 Task: Create in the project Vigilant and in the Backlog issue 'Create a new online platform for online language courses with advanced speech recognition and translation features' a child issue 'Kubernetes cluster backup and recovery testing and optimization', and assign it to team member softage.4@softage.net.
Action: Mouse moved to (213, 64)
Screenshot: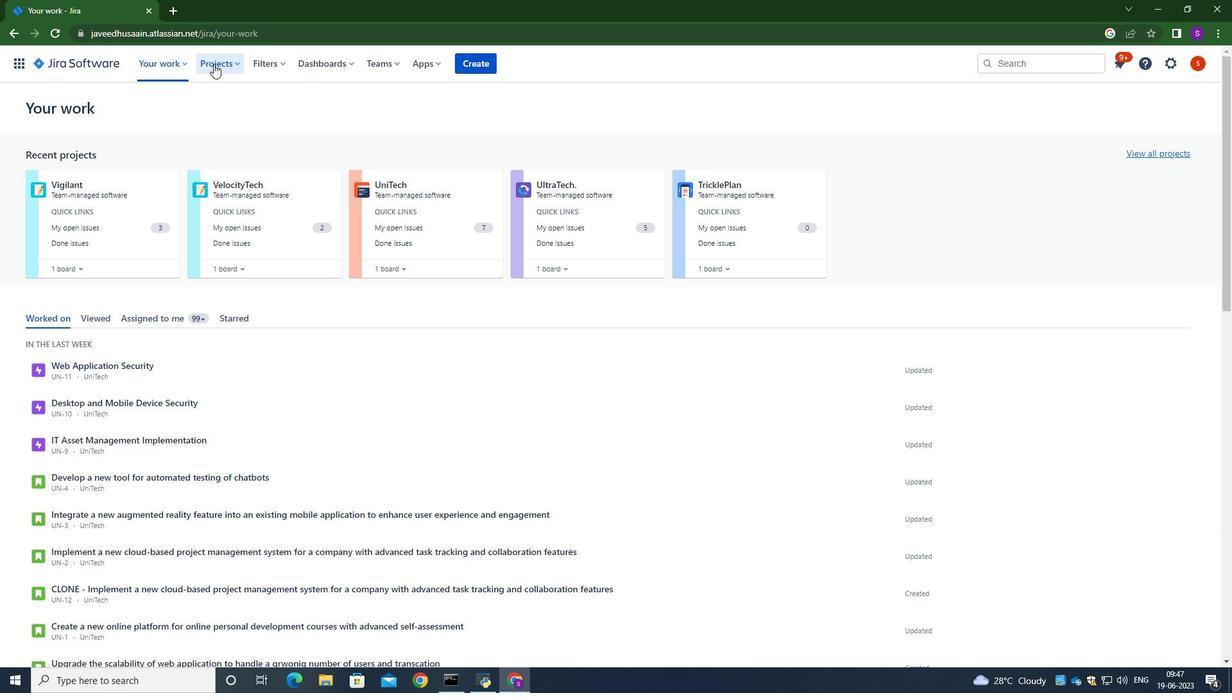 
Action: Mouse pressed left at (213, 64)
Screenshot: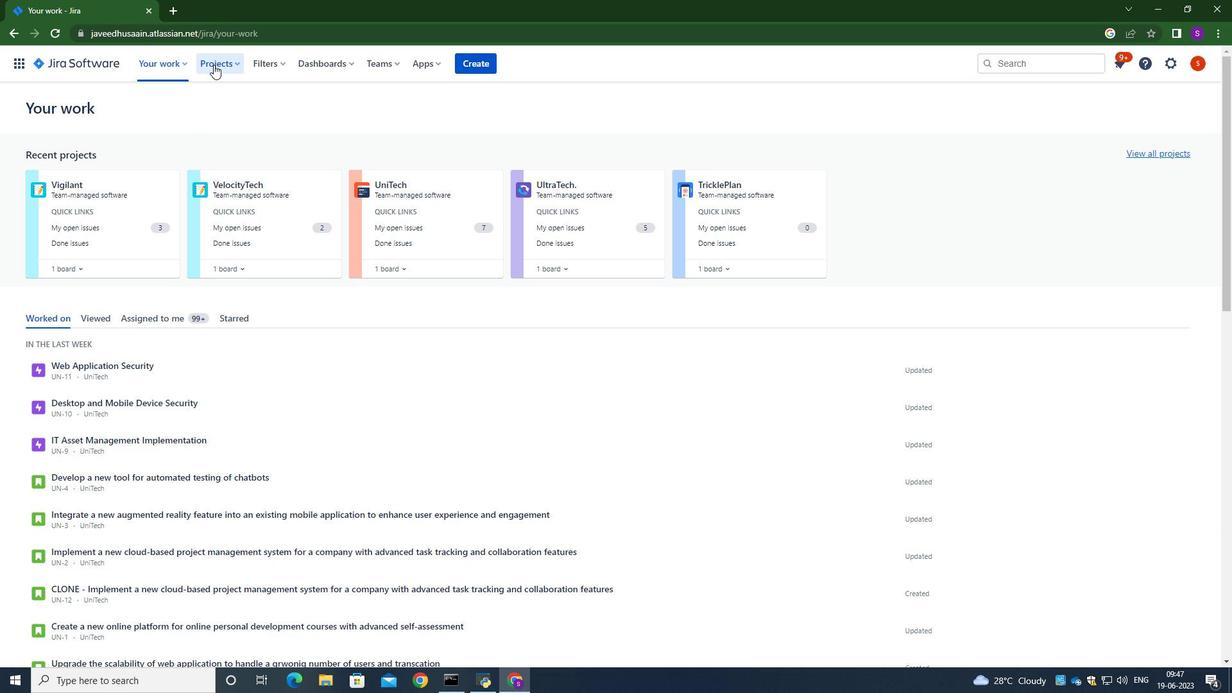 
Action: Mouse moved to (244, 114)
Screenshot: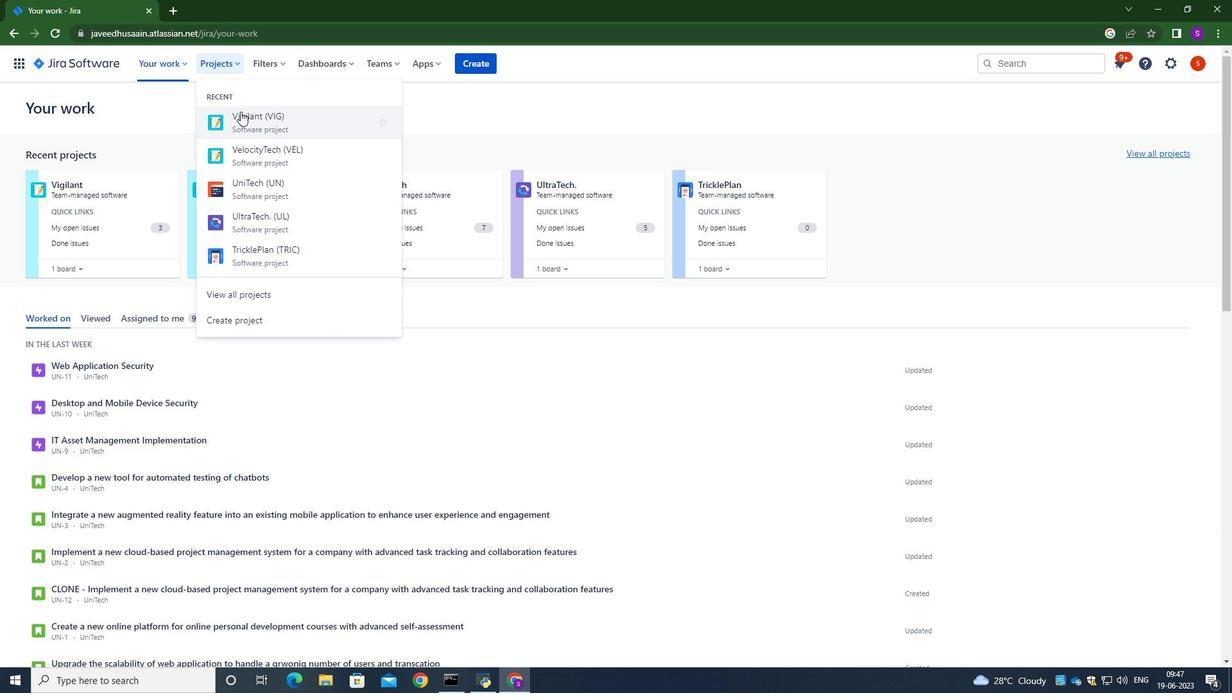 
Action: Mouse pressed left at (244, 114)
Screenshot: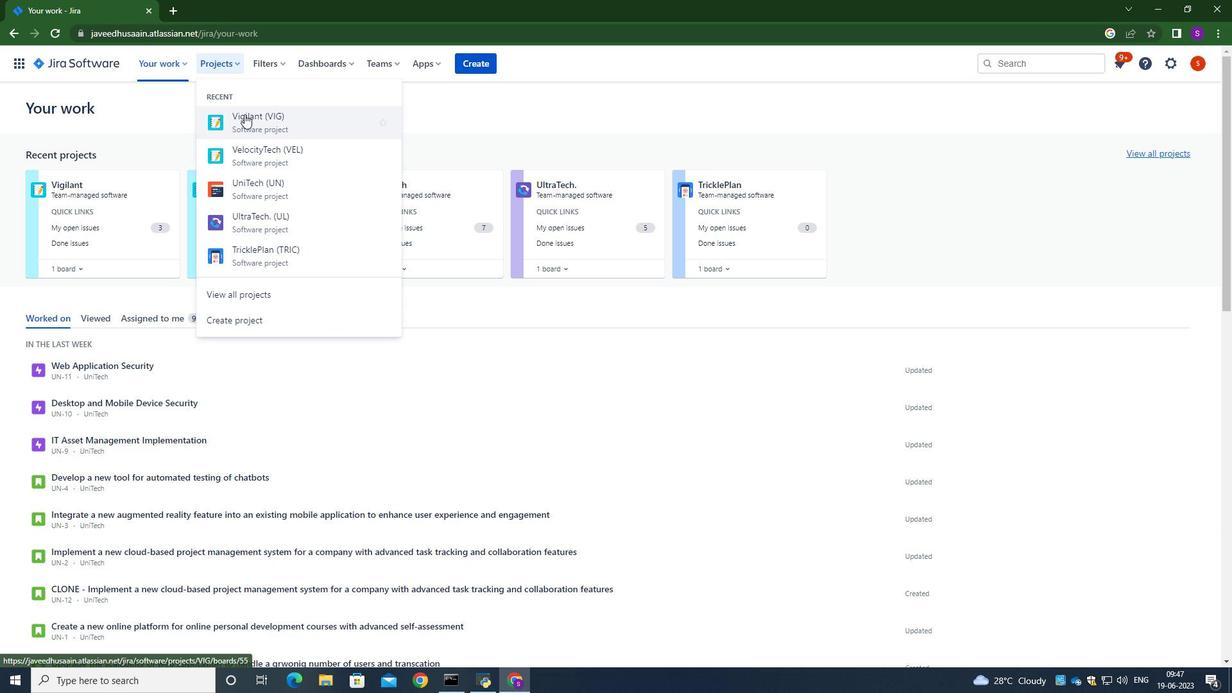 
Action: Mouse moved to (81, 191)
Screenshot: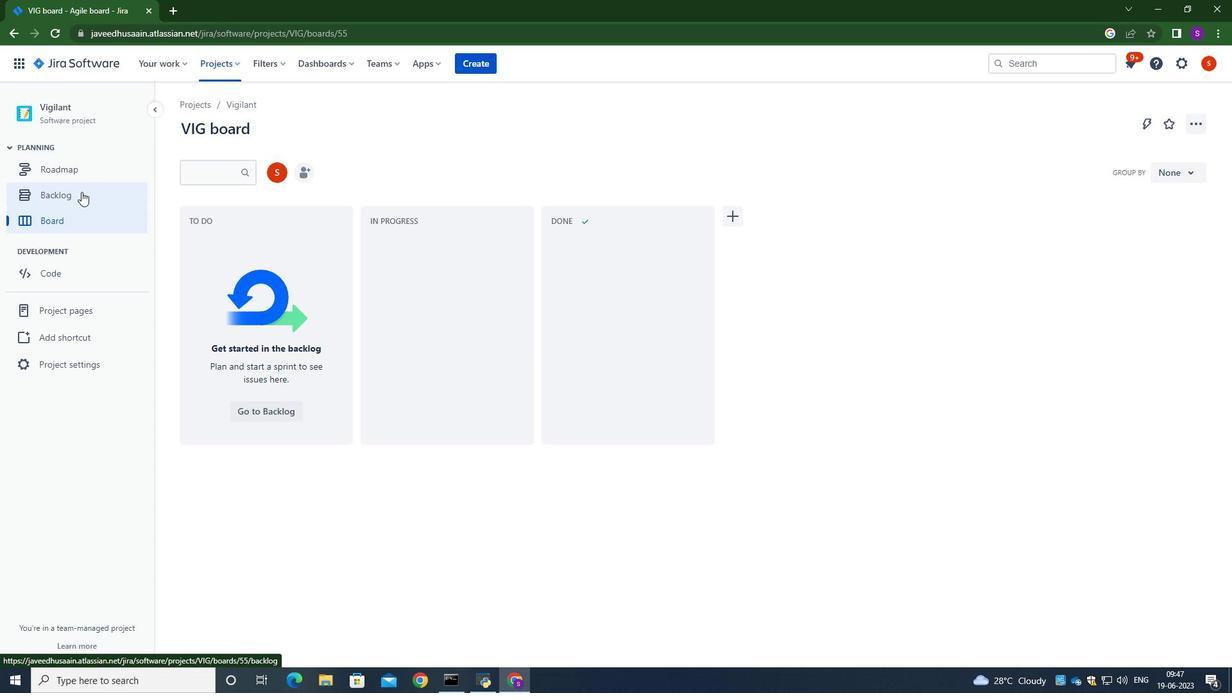 
Action: Mouse pressed left at (81, 191)
Screenshot: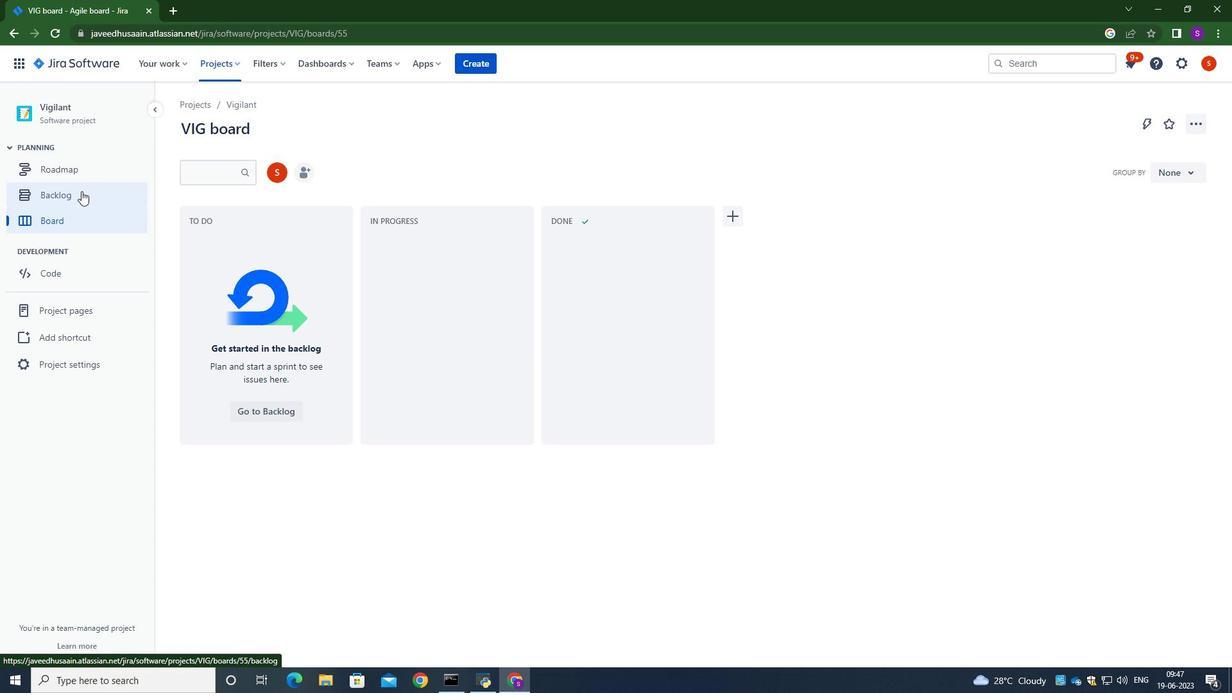 
Action: Mouse moved to (270, 282)
Screenshot: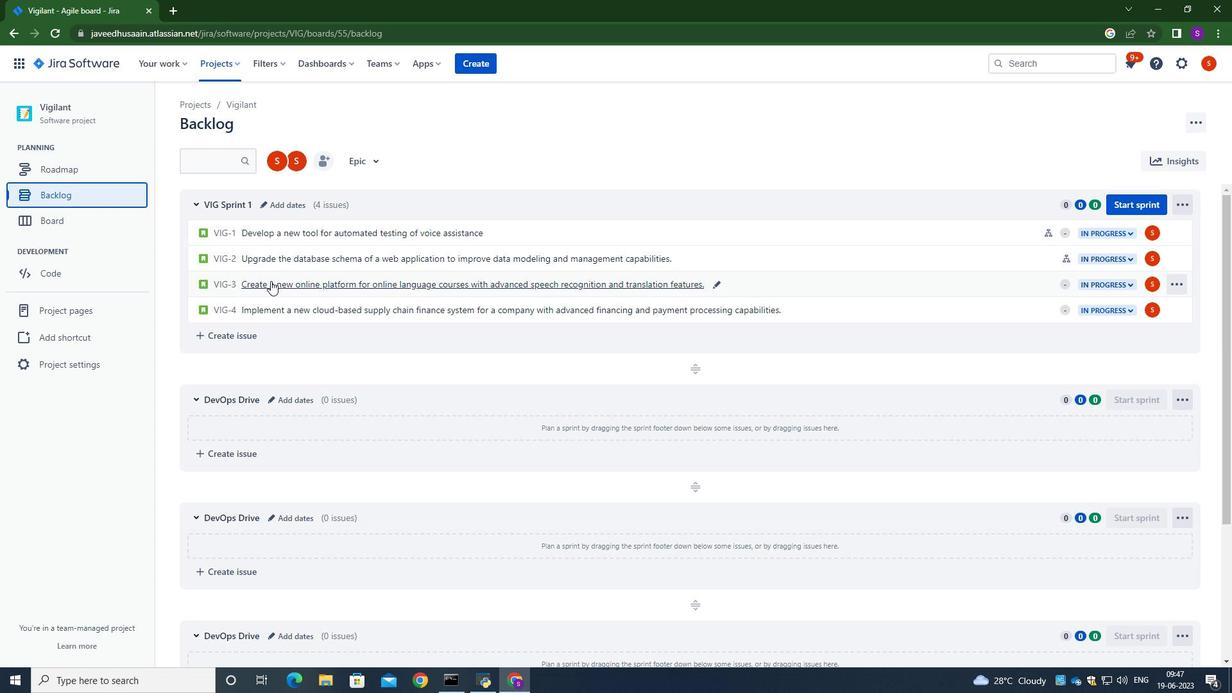 
Action: Mouse pressed left at (270, 282)
Screenshot: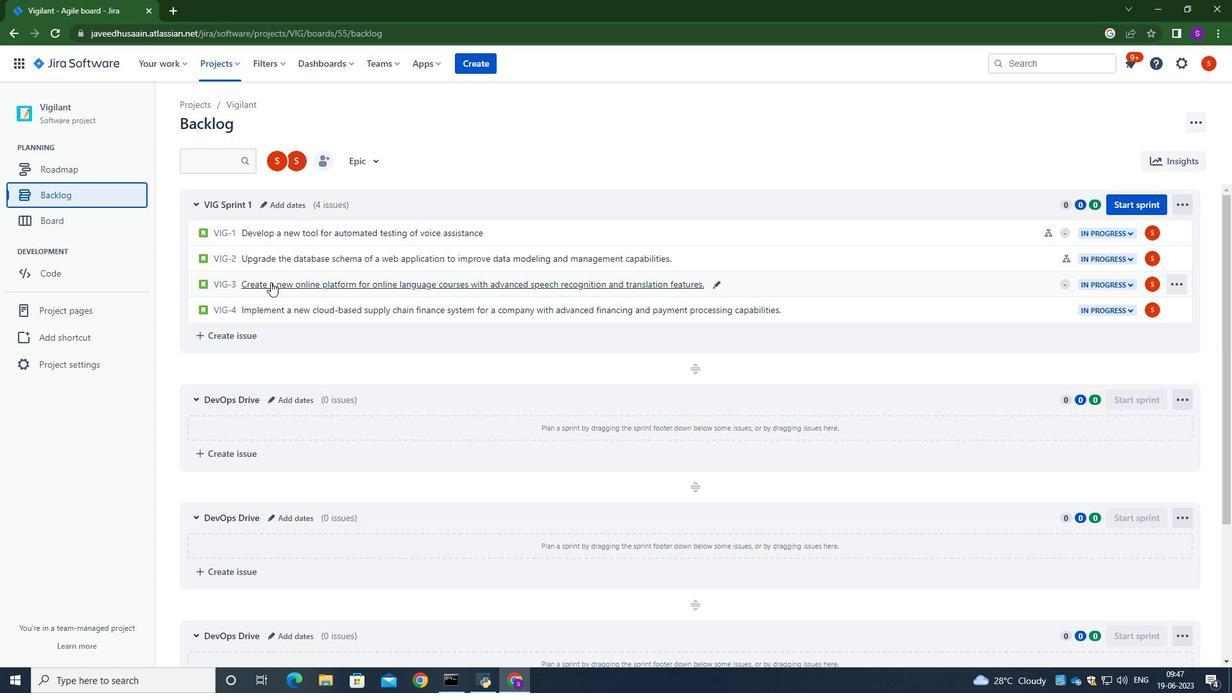 
Action: Mouse moved to (1015, 313)
Screenshot: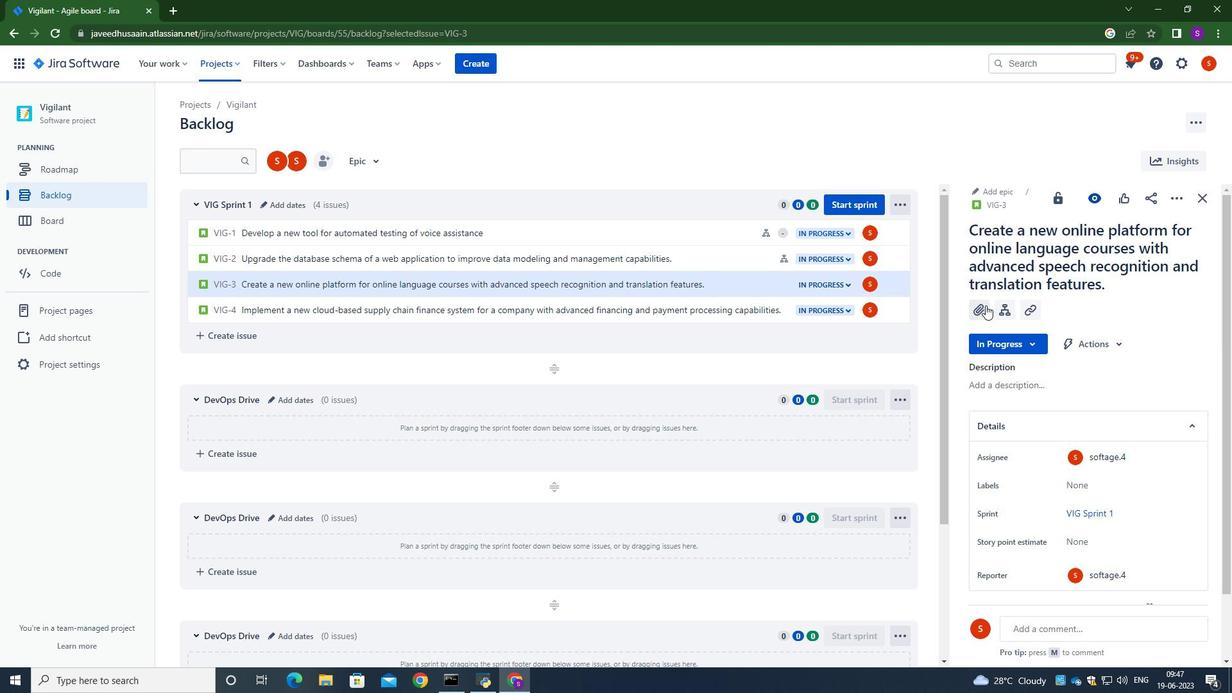 
Action: Mouse pressed left at (1015, 313)
Screenshot: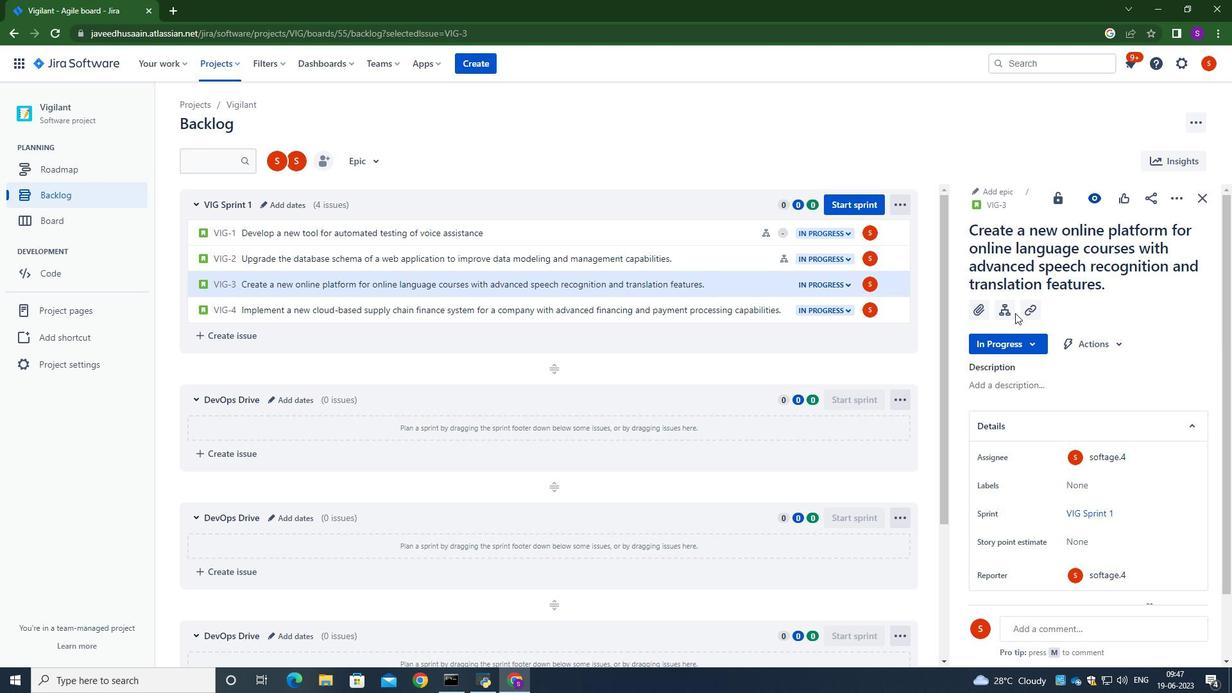 
Action: Mouse moved to (1003, 313)
Screenshot: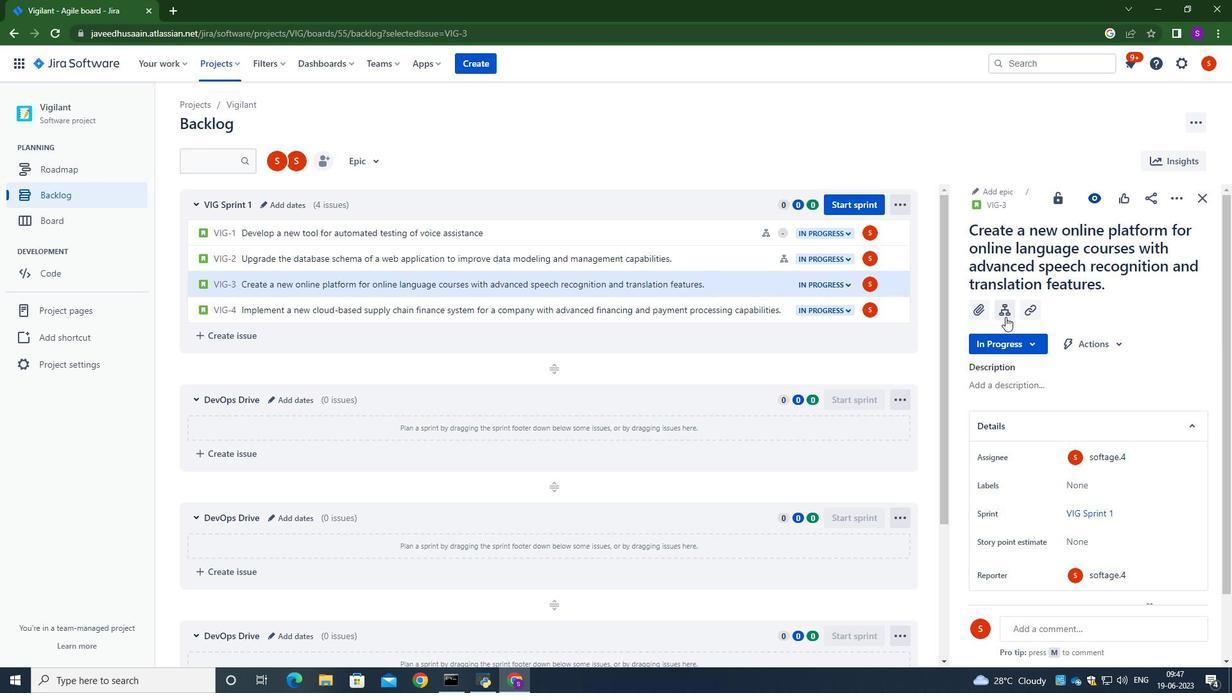 
Action: Mouse pressed left at (1003, 313)
Screenshot: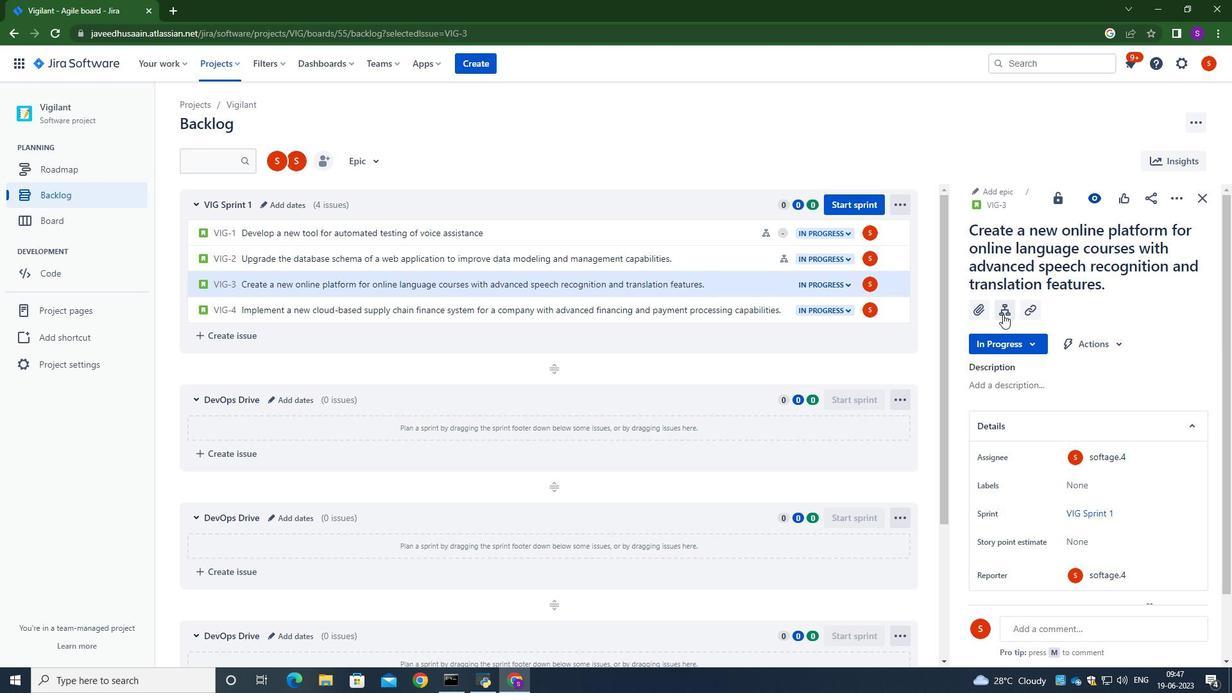 
Action: Mouse moved to (1012, 410)
Screenshot: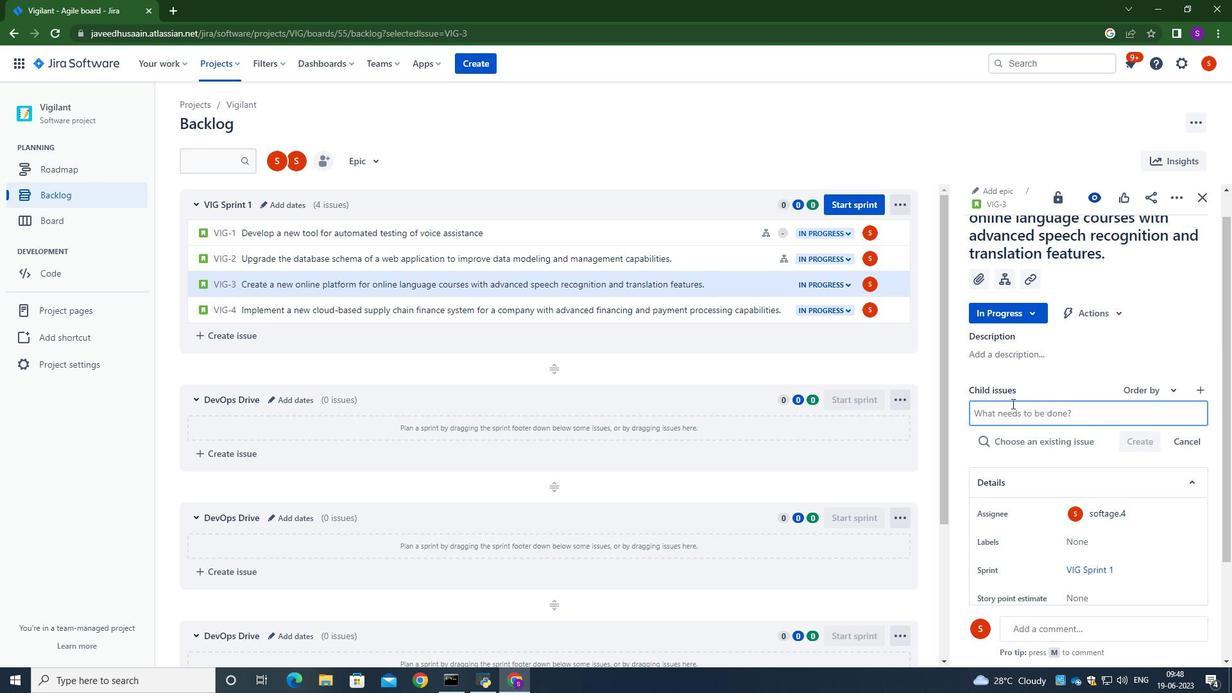 
Action: Mouse pressed left at (1012, 410)
Screenshot: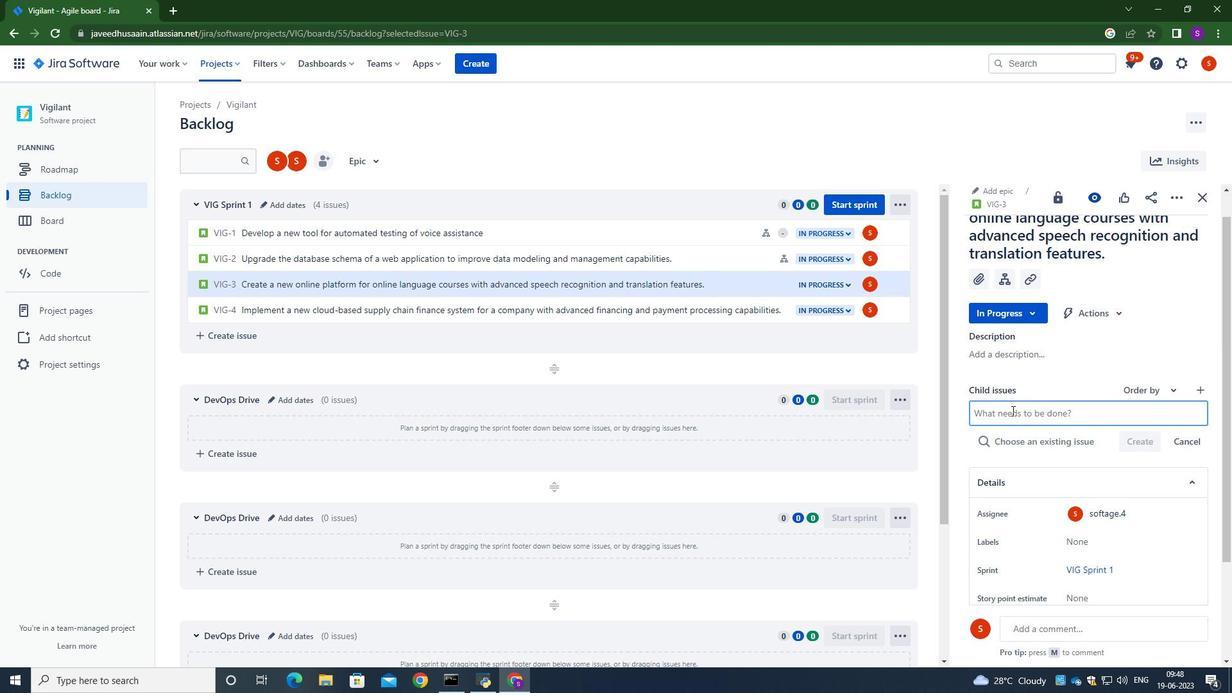 
Action: Mouse moved to (1012, 411)
Screenshot: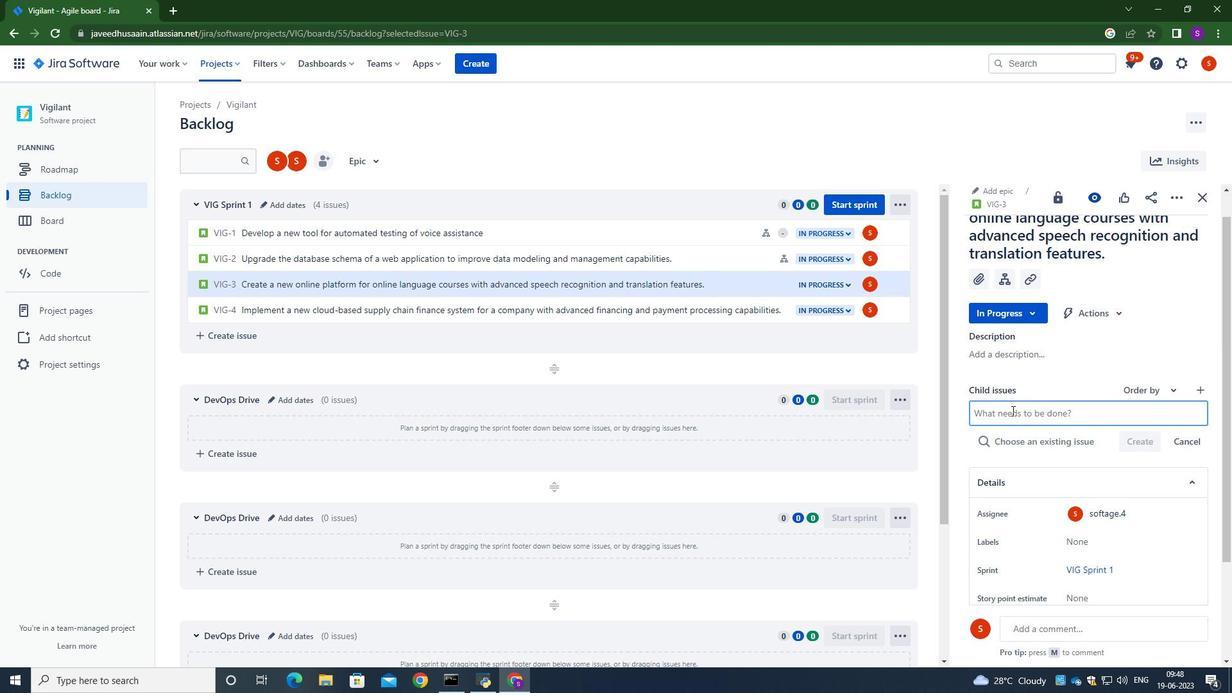 
Action: Key pressed ky<Key.backspace>ubernetse<Key.backspace><Key.backspace>es<Key.space><Key.backspace><Key.backspace><Key.backspace><Key.backspace><Key.backspace><Key.backspace><Key.backspace><Key.backspace><Key.backspace>b<Key.backspace><Key.backspace><Key.backspace><Key.backspace><Key.caps_lock>K<Key.caps_lock>ubernetes<Key.space>cluster<Key.space>backup<Key.space>and<Key.space>recovery<Key.space>testing<Key.space>and<Key.space>optimiac<Key.backspace>za<Key.backspace><Key.backspace><Key.backspace>zation<Key.enter>
Screenshot: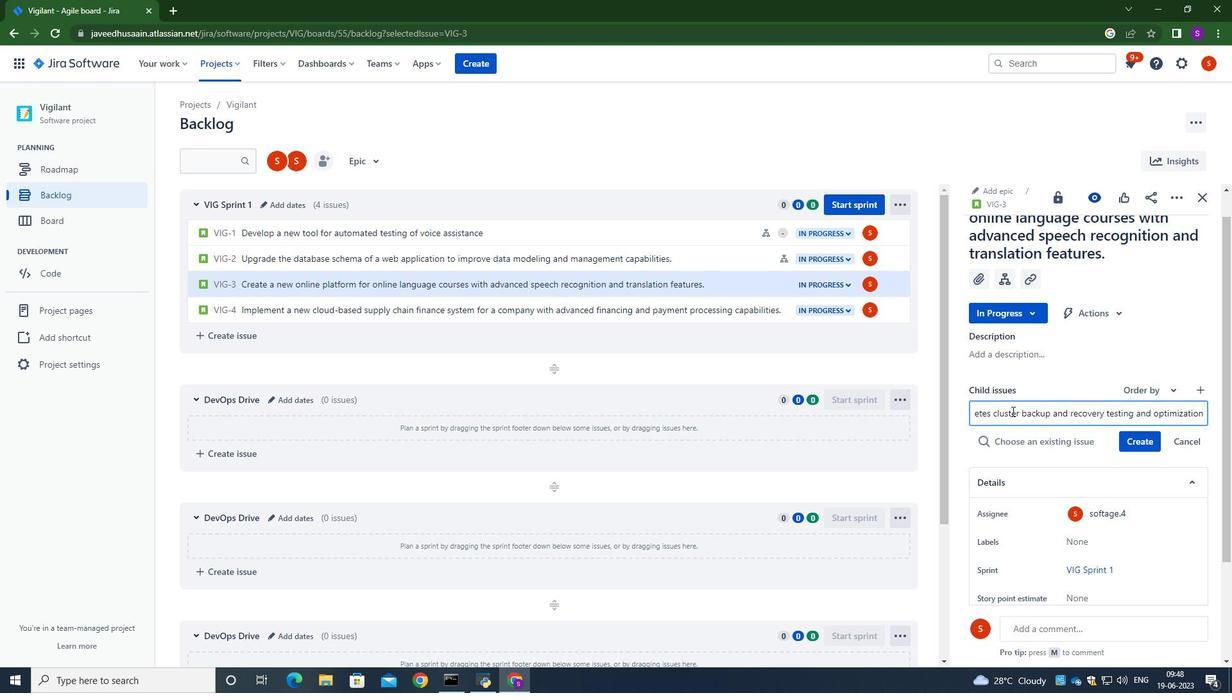 
Action: Mouse moved to (1151, 422)
Screenshot: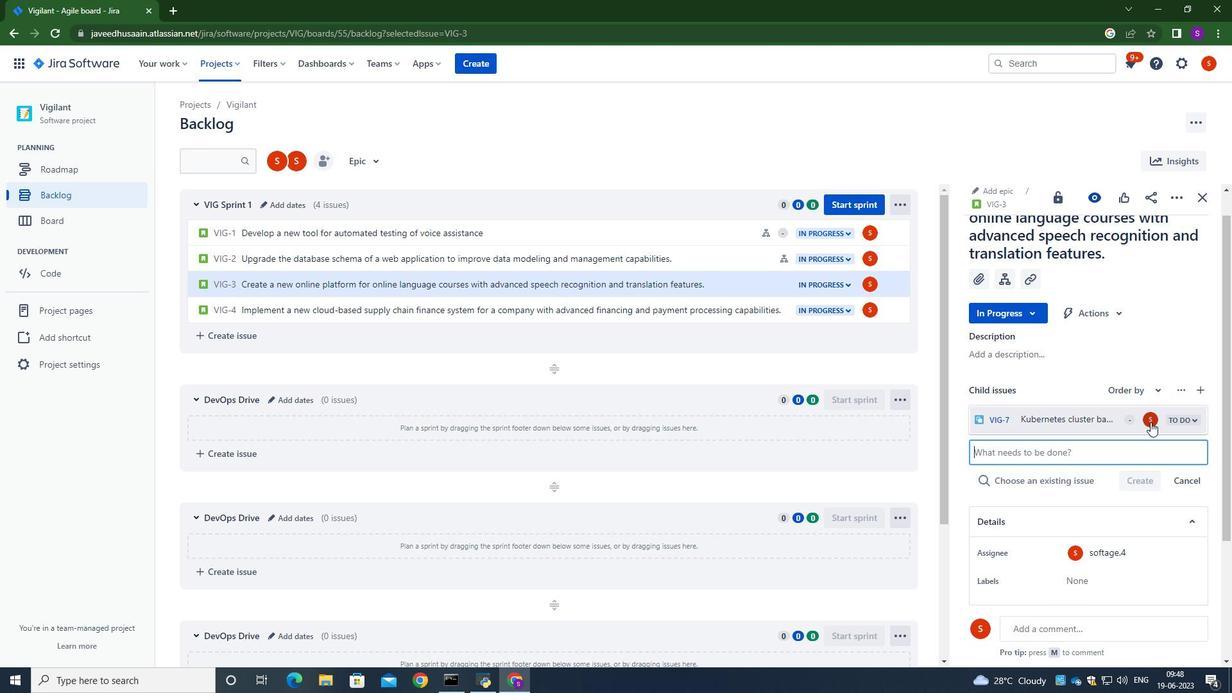 
Action: Mouse pressed left at (1151, 422)
Screenshot: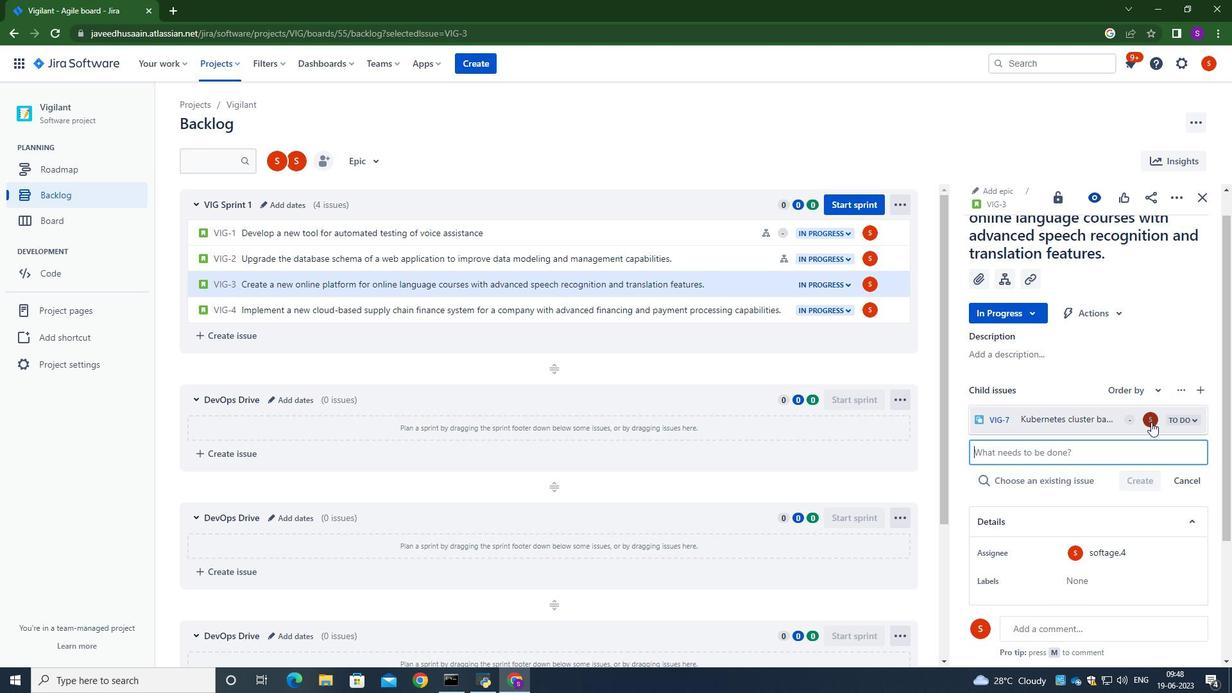
Action: Mouse moved to (1034, 379)
Screenshot: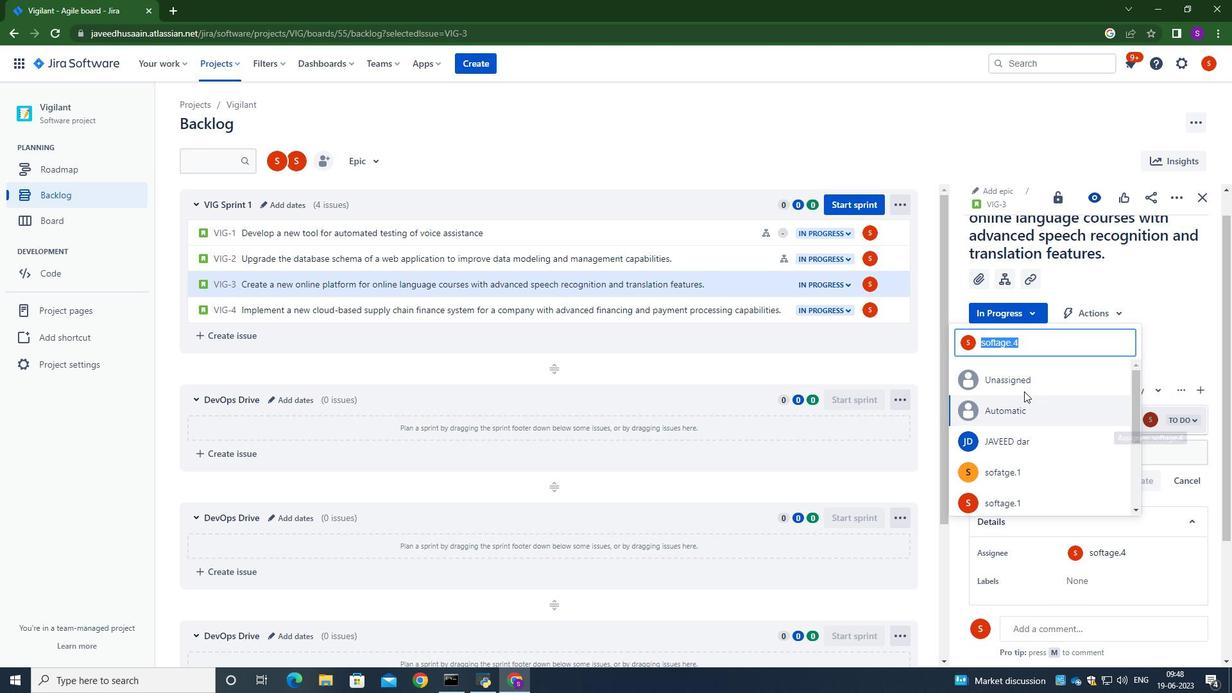 
Action: Key pressed softage,<Key.backspace>.4<Key.shift>@softage.net
Screenshot: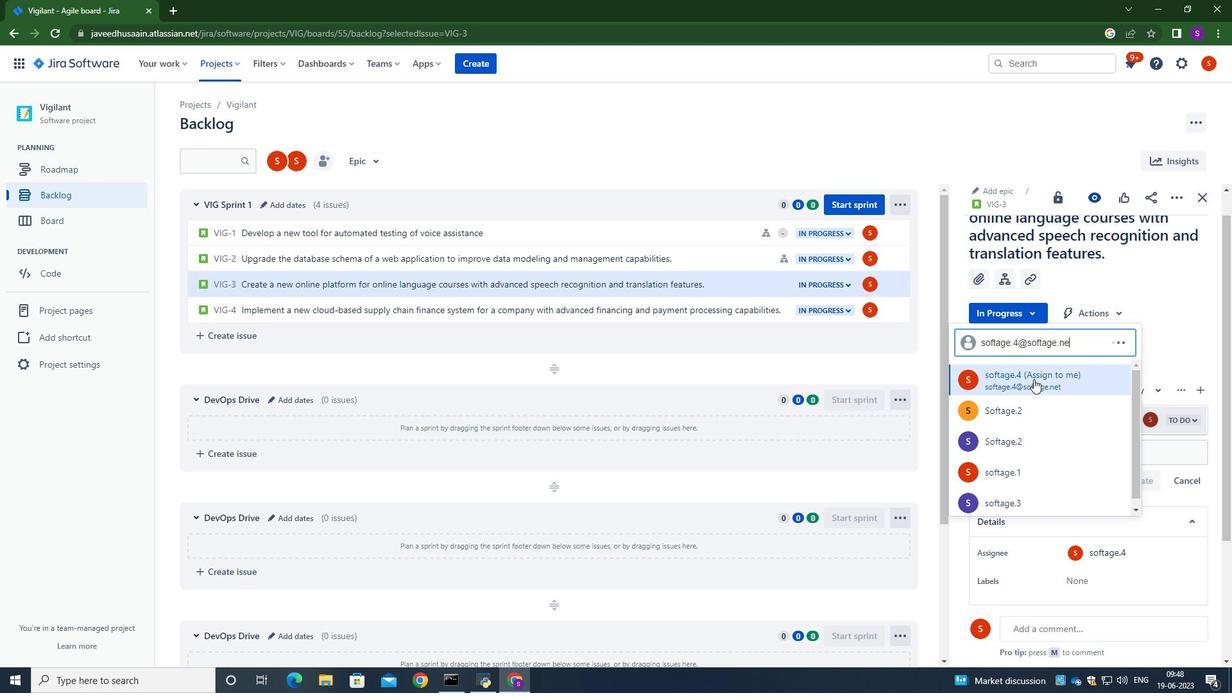 
Action: Mouse moved to (1022, 417)
Screenshot: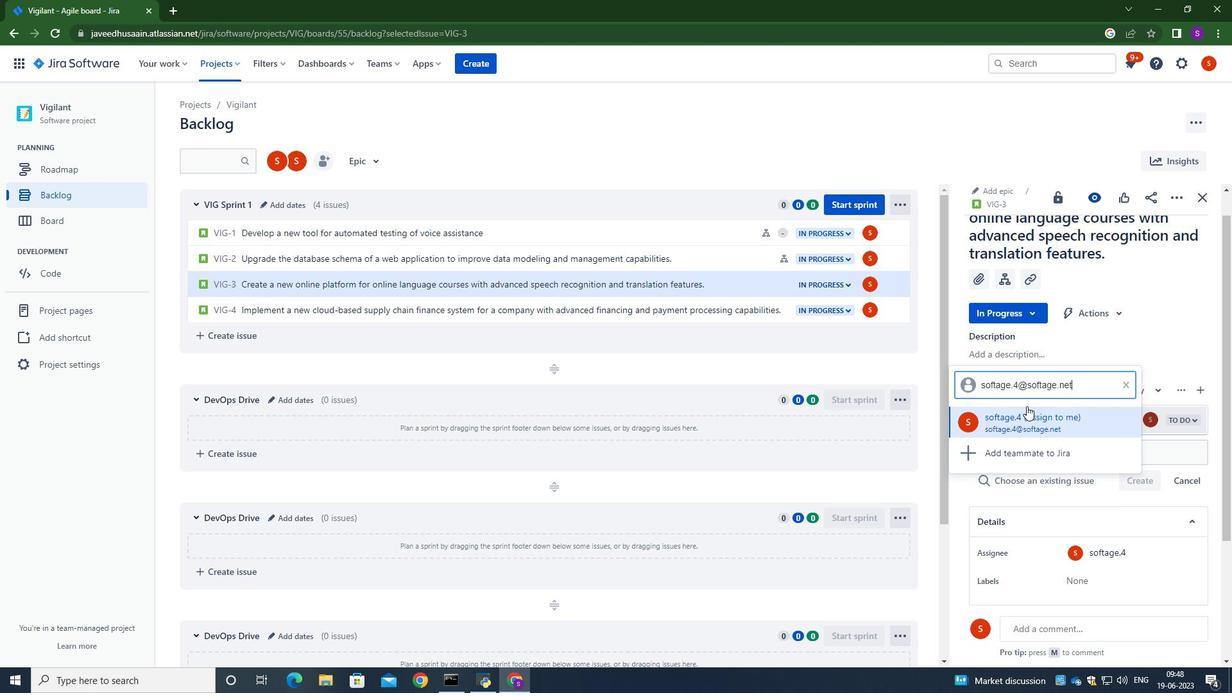 
Action: Mouse pressed left at (1022, 417)
Screenshot: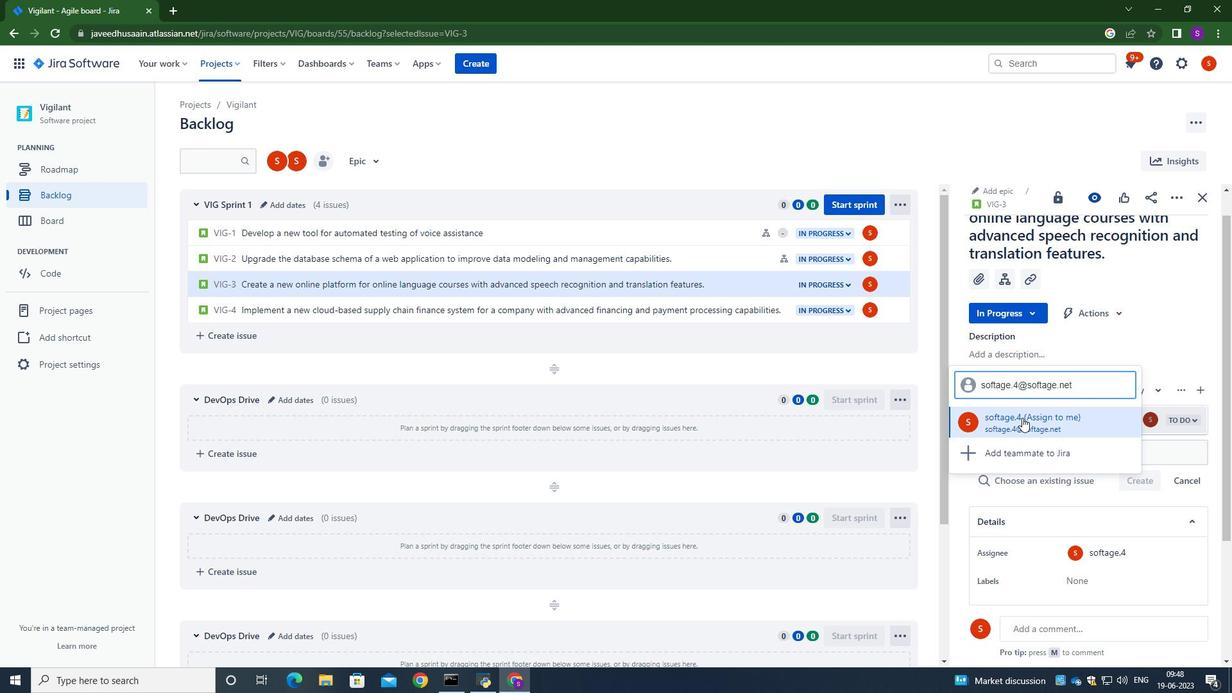 
Action: Mouse moved to (664, 152)
Screenshot: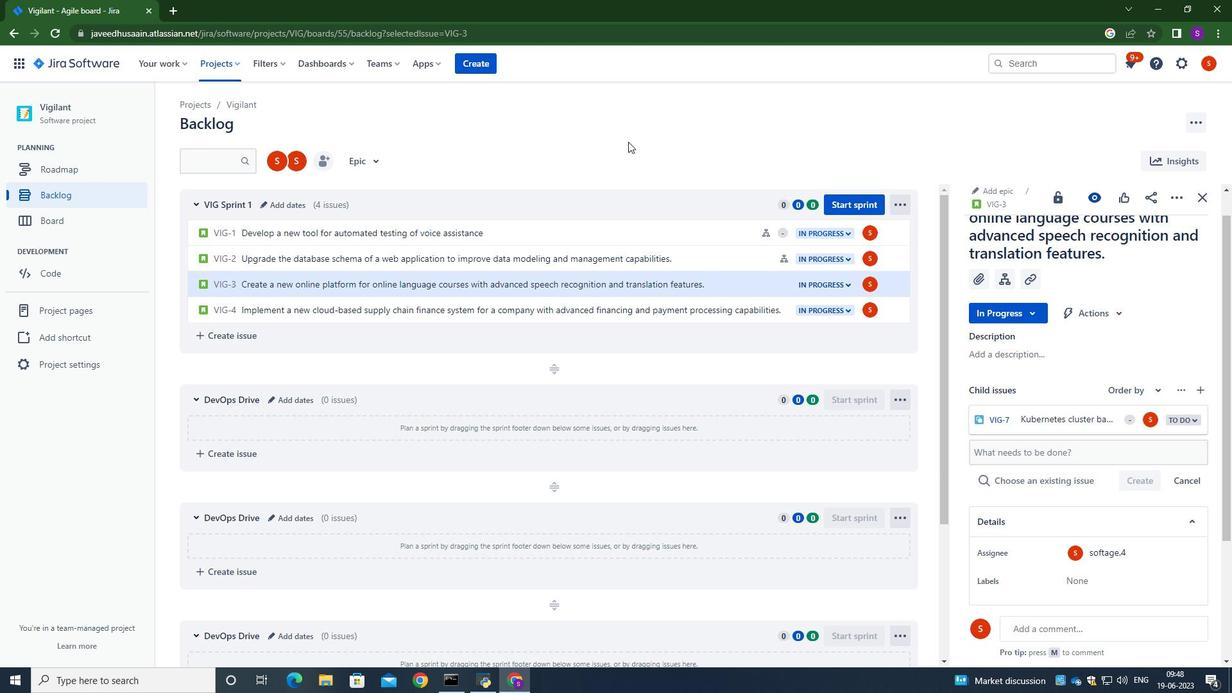 
Action: Mouse pressed left at (664, 152)
Screenshot: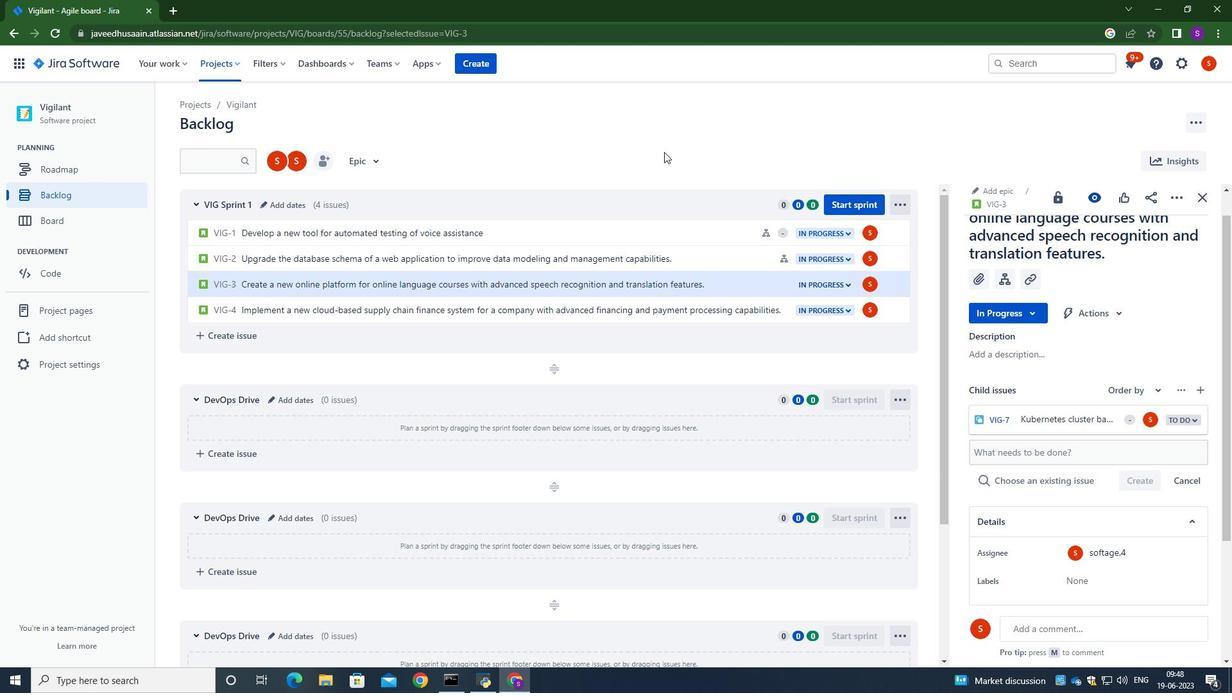 
